 Task: Add Chia Smash Raspberry Superfood Jam to the cart.
Action: Mouse moved to (725, 260)
Screenshot: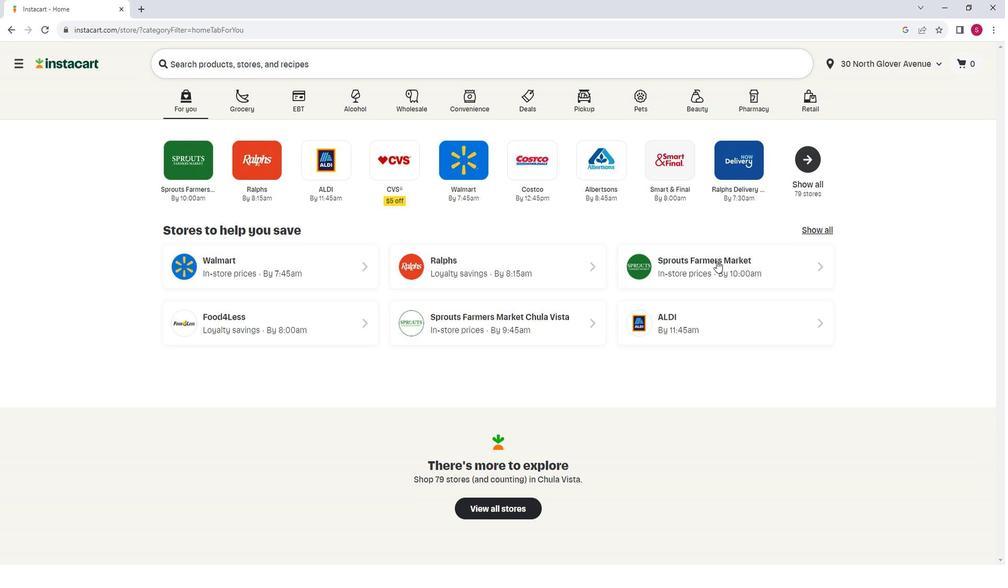 
Action: Mouse pressed left at (725, 260)
Screenshot: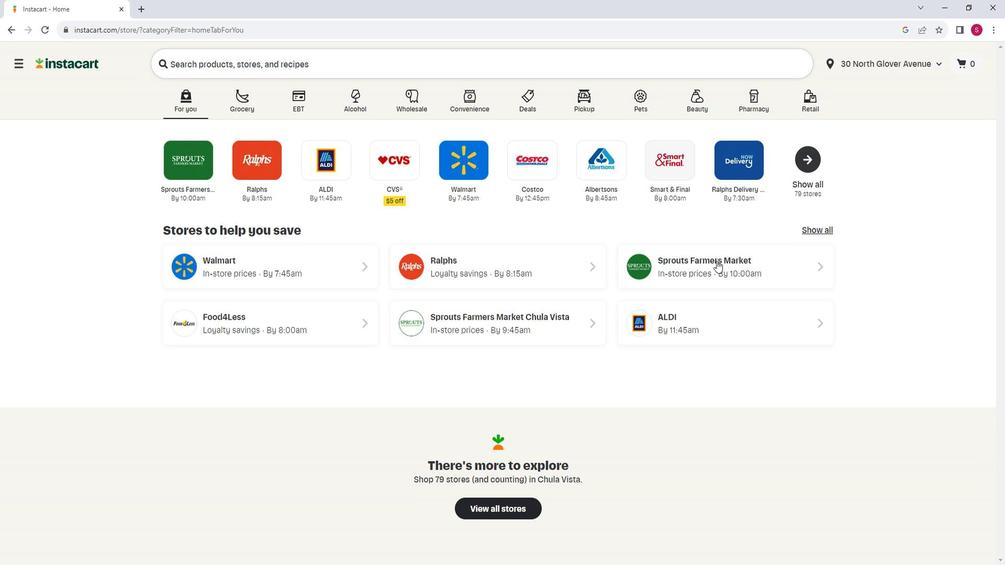 
Action: Mouse moved to (84, 375)
Screenshot: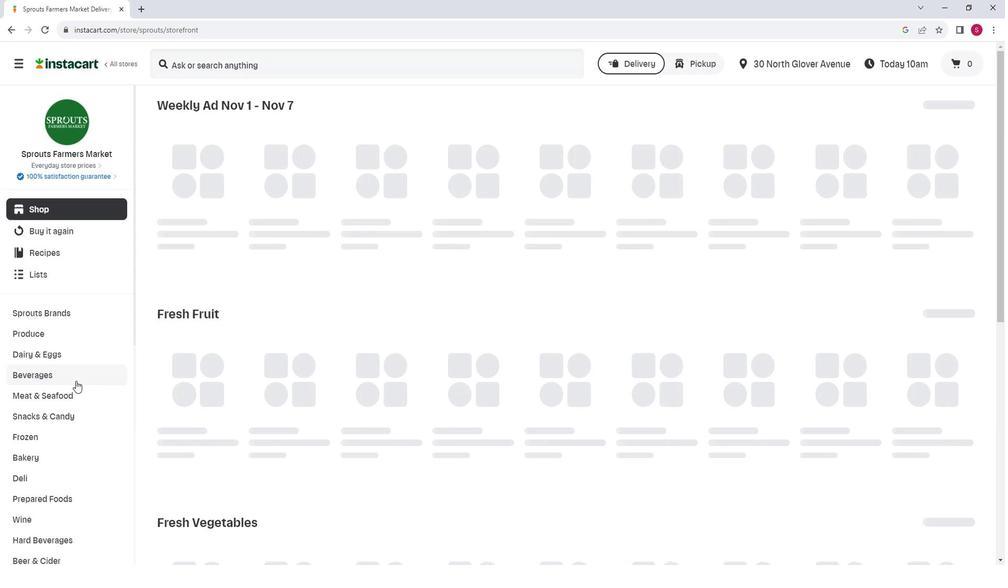 
Action: Mouse scrolled (84, 375) with delta (0, 0)
Screenshot: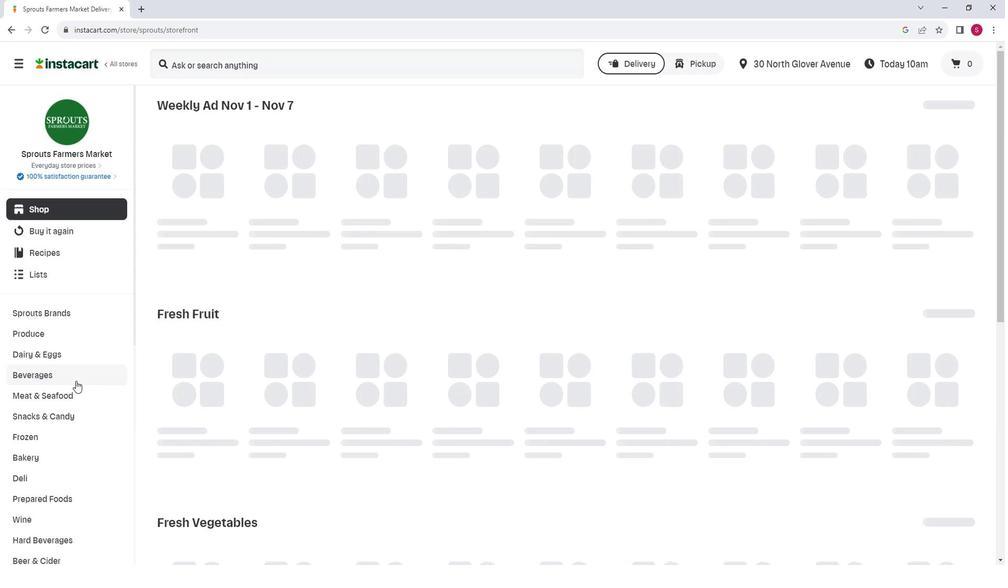 
Action: Mouse scrolled (84, 375) with delta (0, 0)
Screenshot: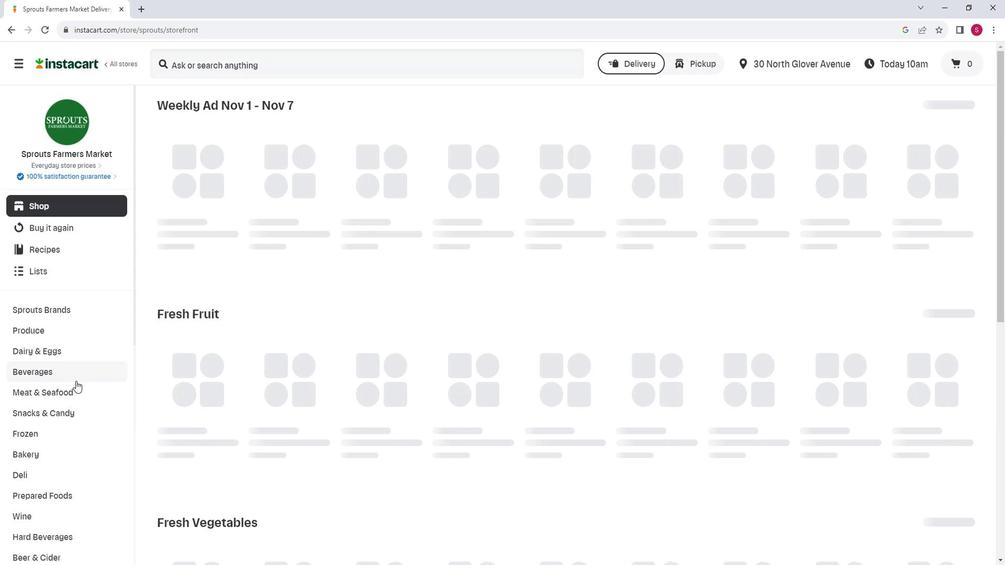 
Action: Mouse moved to (89, 363)
Screenshot: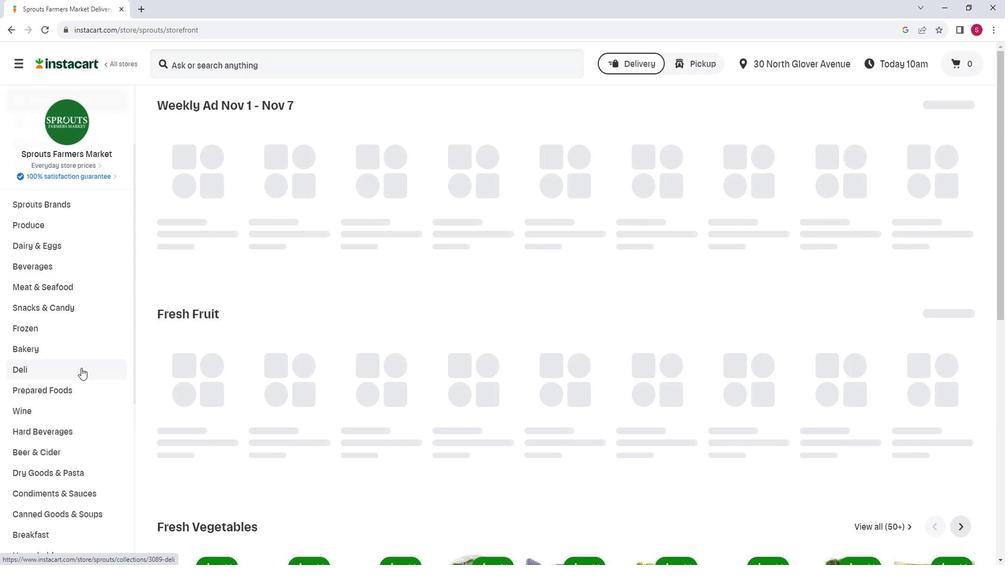 
Action: Mouse scrolled (89, 363) with delta (0, 0)
Screenshot: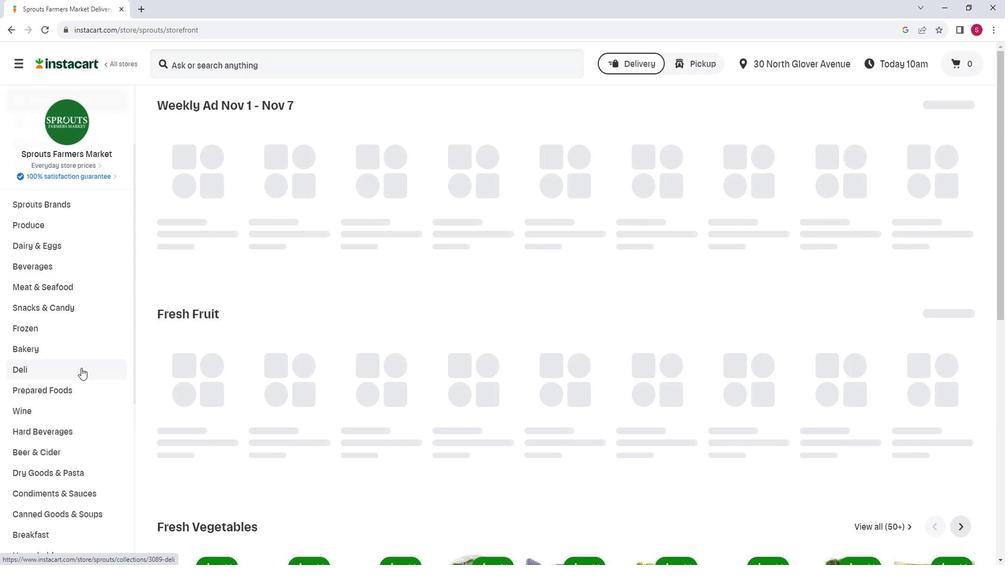 
Action: Mouse moved to (87, 364)
Screenshot: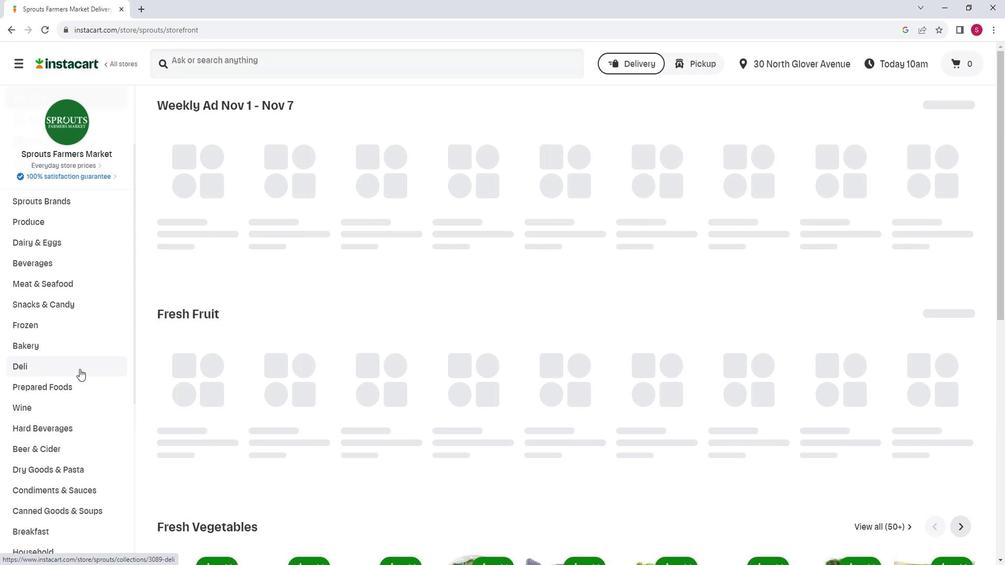 
Action: Mouse scrolled (87, 364) with delta (0, 0)
Screenshot: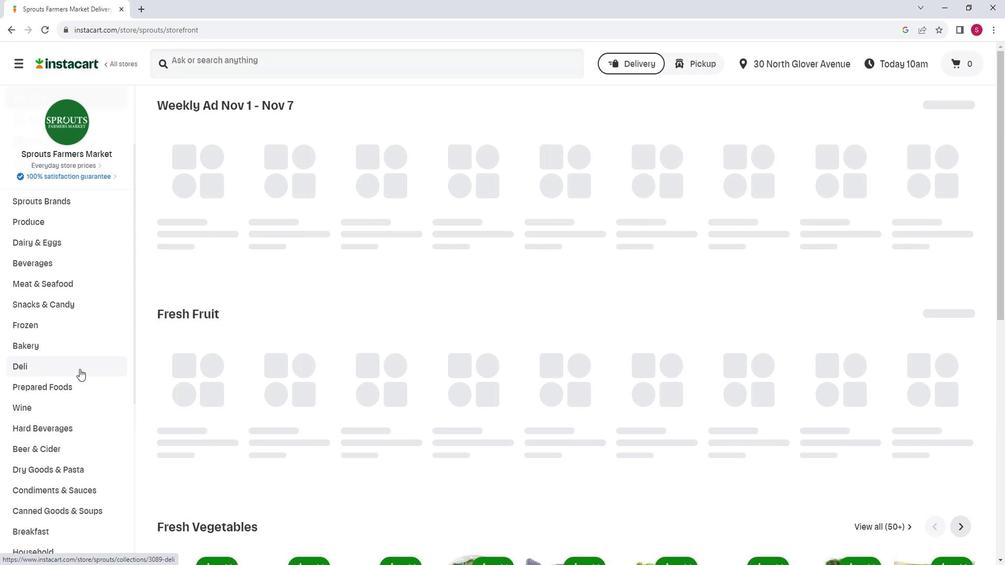 
Action: Mouse scrolled (87, 364) with delta (0, 0)
Screenshot: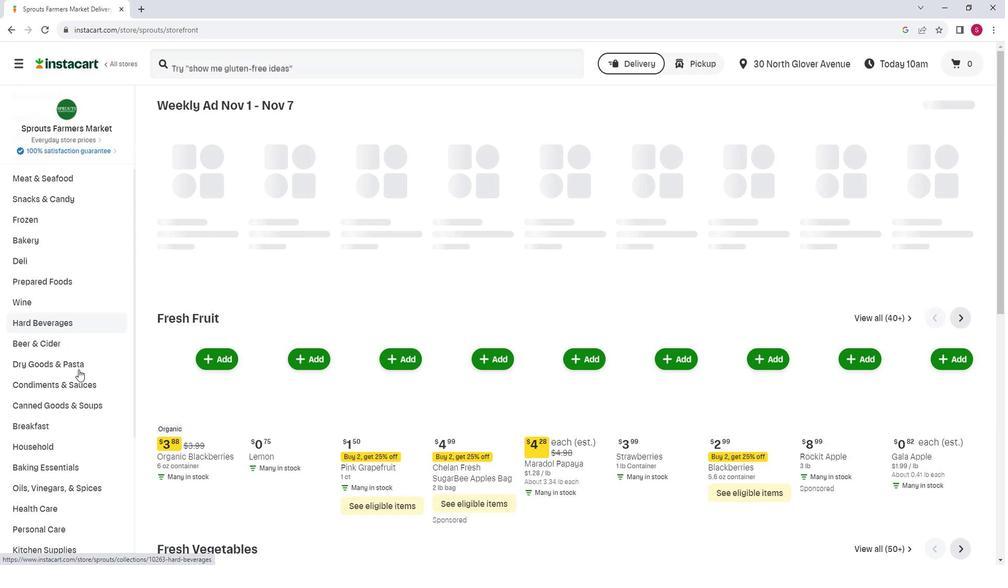 
Action: Mouse moved to (90, 373)
Screenshot: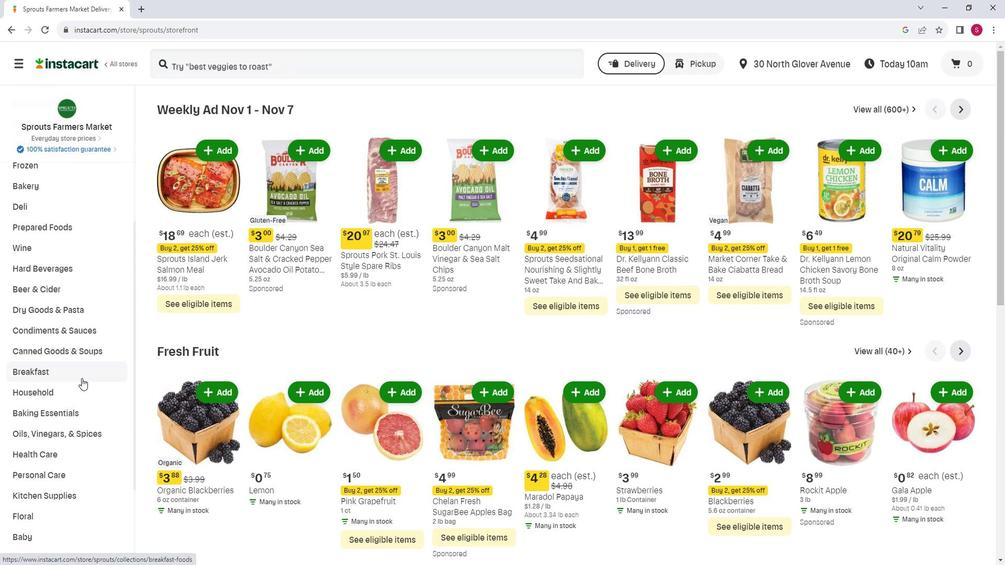 
Action: Mouse pressed left at (90, 373)
Screenshot: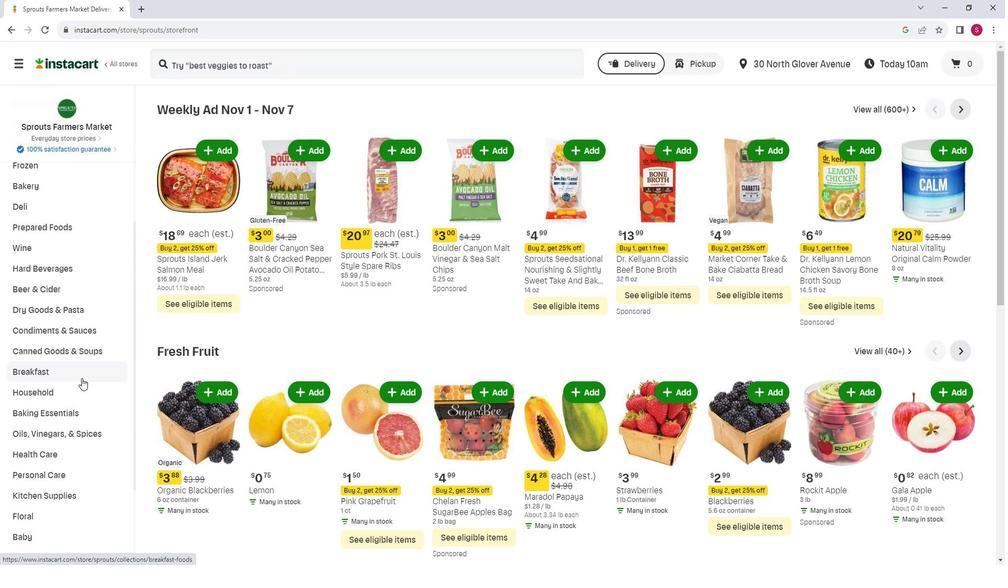 
Action: Mouse moved to (639, 143)
Screenshot: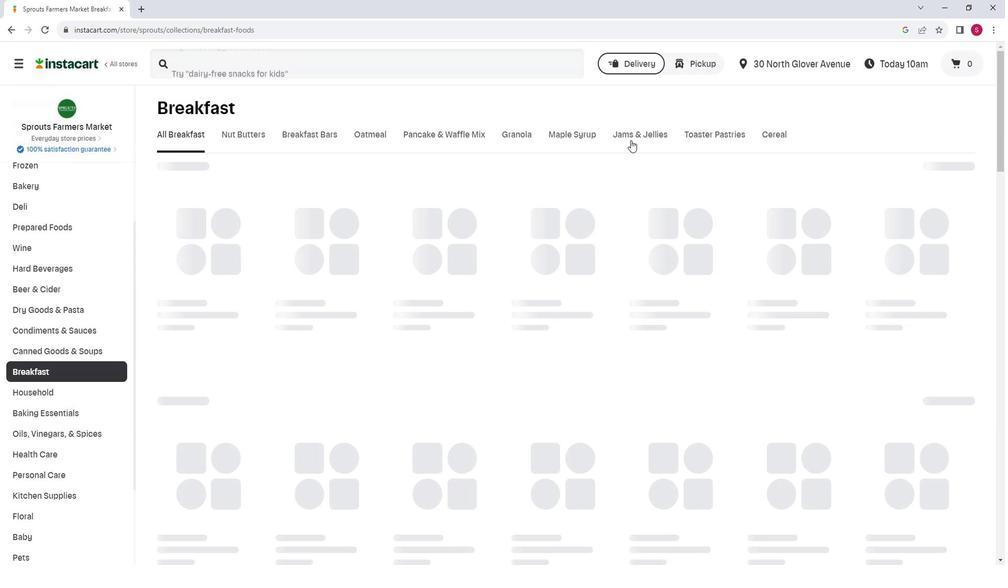 
Action: Mouse pressed left at (639, 143)
Screenshot: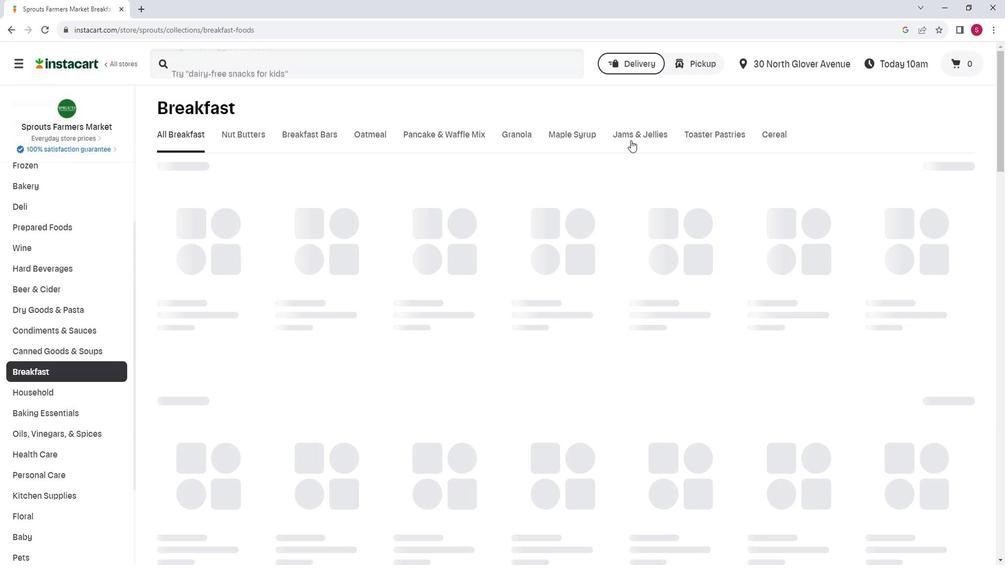 
Action: Mouse moved to (251, 181)
Screenshot: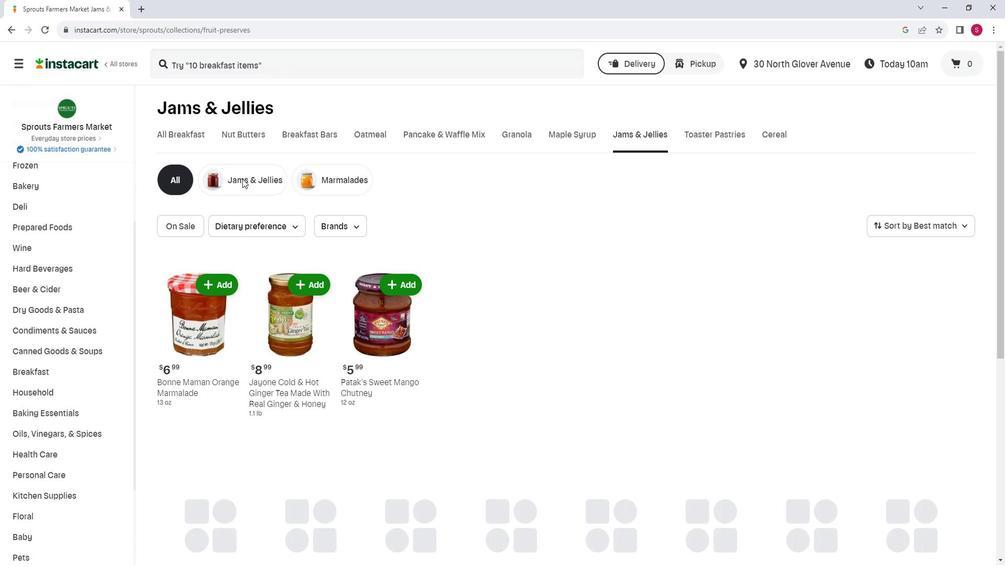 
Action: Mouse pressed left at (251, 181)
Screenshot: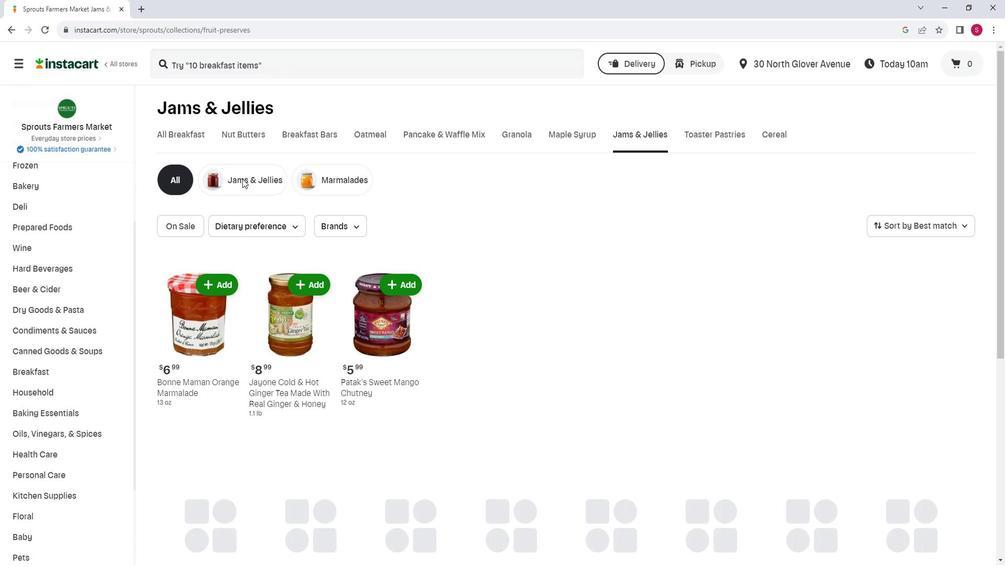 
Action: Mouse moved to (255, 183)
Screenshot: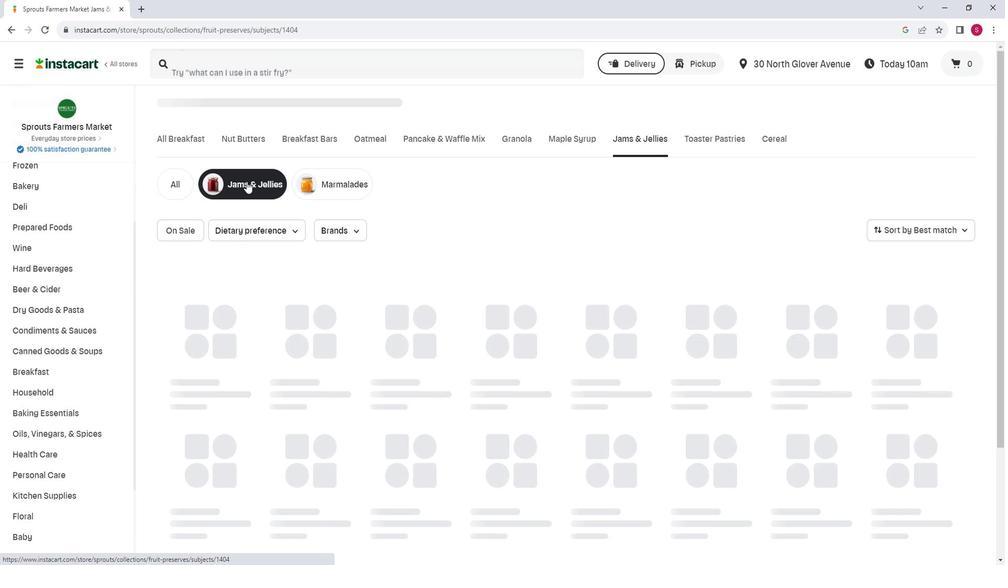
Action: Mouse pressed left at (255, 183)
Screenshot: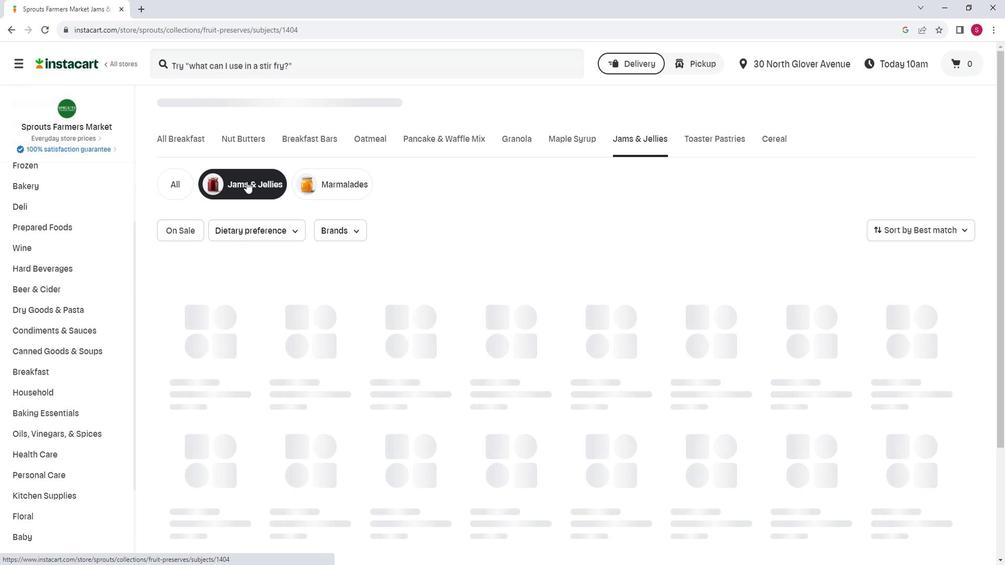 
Action: Mouse moved to (573, 229)
Screenshot: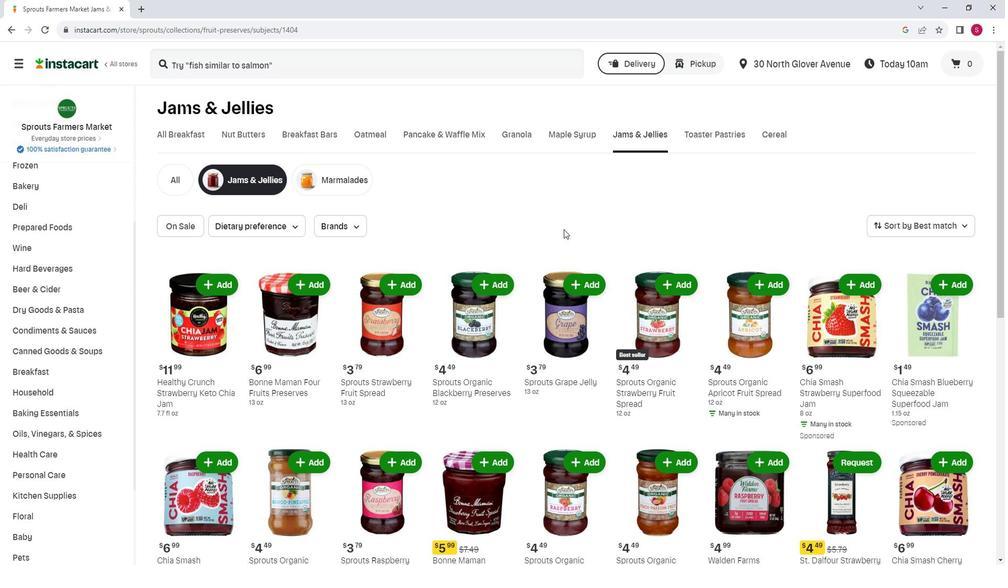 
Action: Mouse scrolled (573, 229) with delta (0, 0)
Screenshot: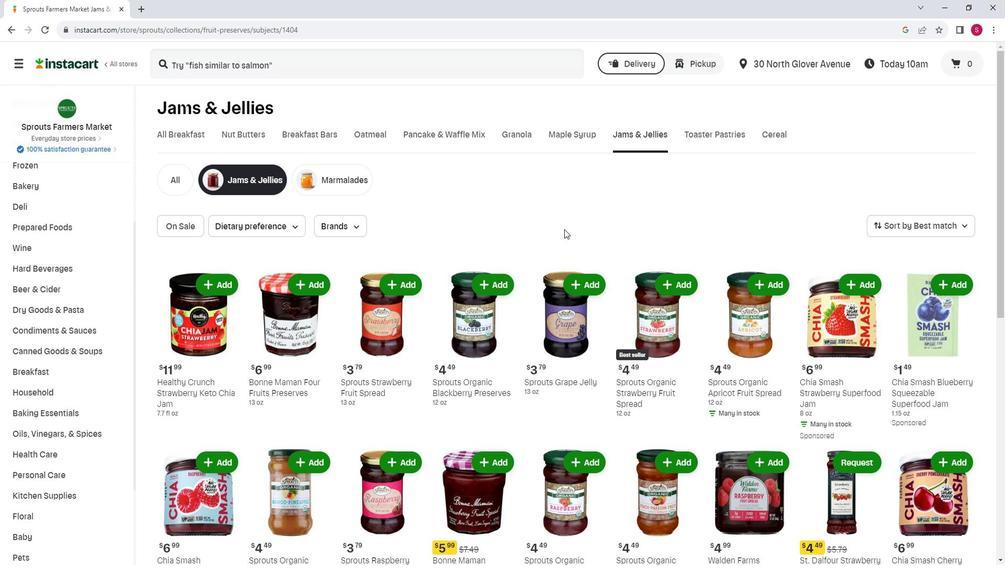 
Action: Mouse moved to (573, 229)
Screenshot: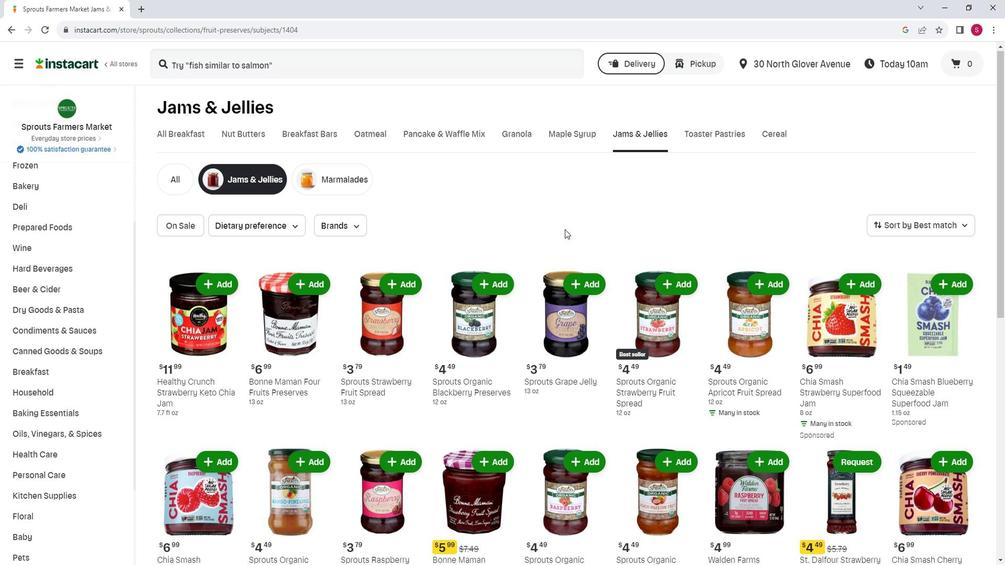 
Action: Mouse scrolled (573, 229) with delta (0, 0)
Screenshot: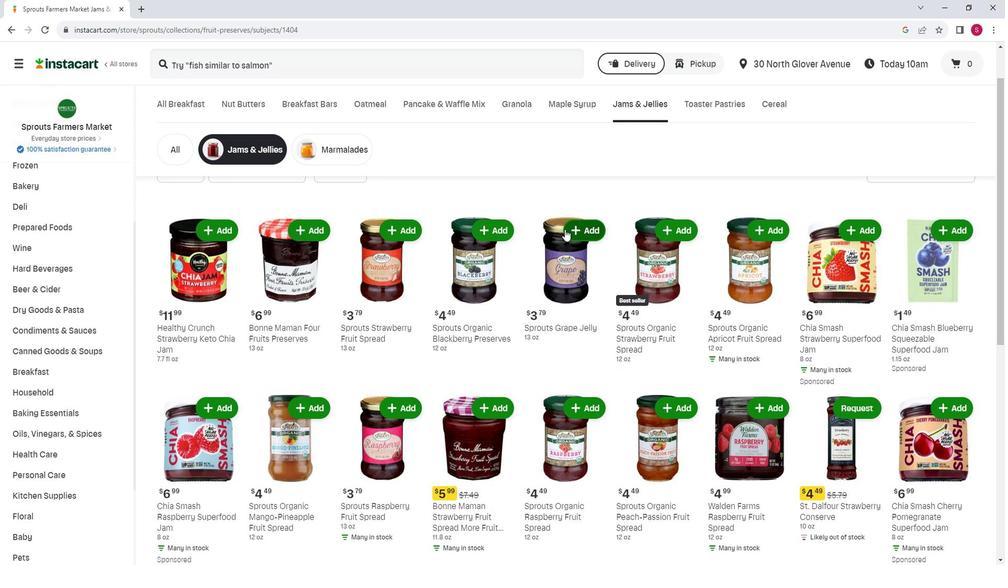 
Action: Mouse moved to (531, 264)
Screenshot: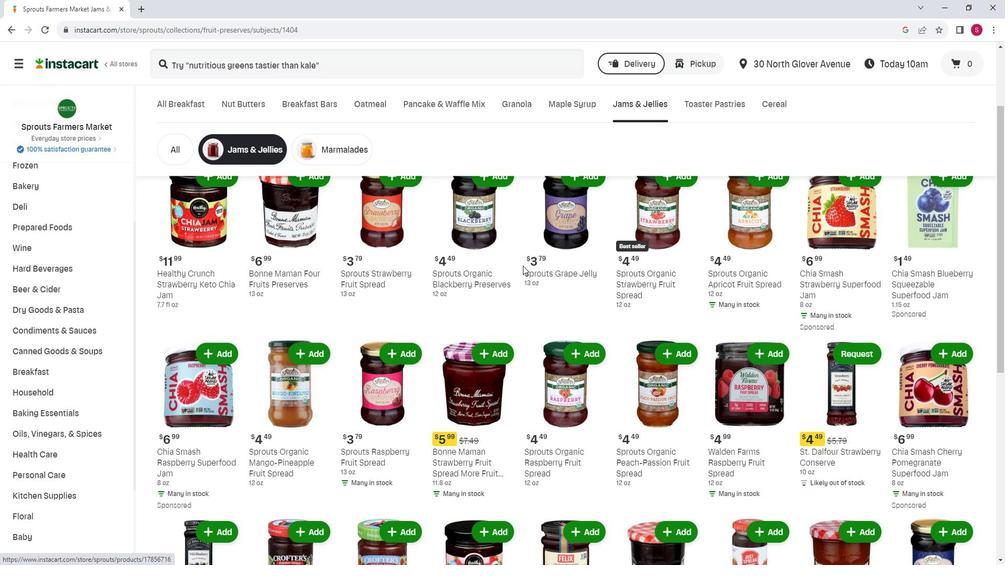 
Action: Mouse scrolled (531, 264) with delta (0, 0)
Screenshot: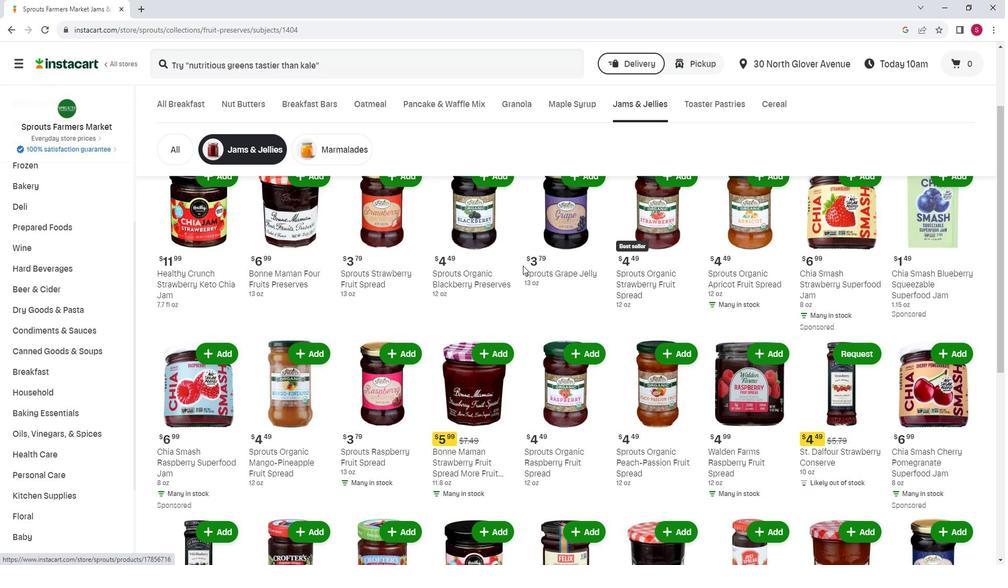 
Action: Mouse moved to (241, 294)
Screenshot: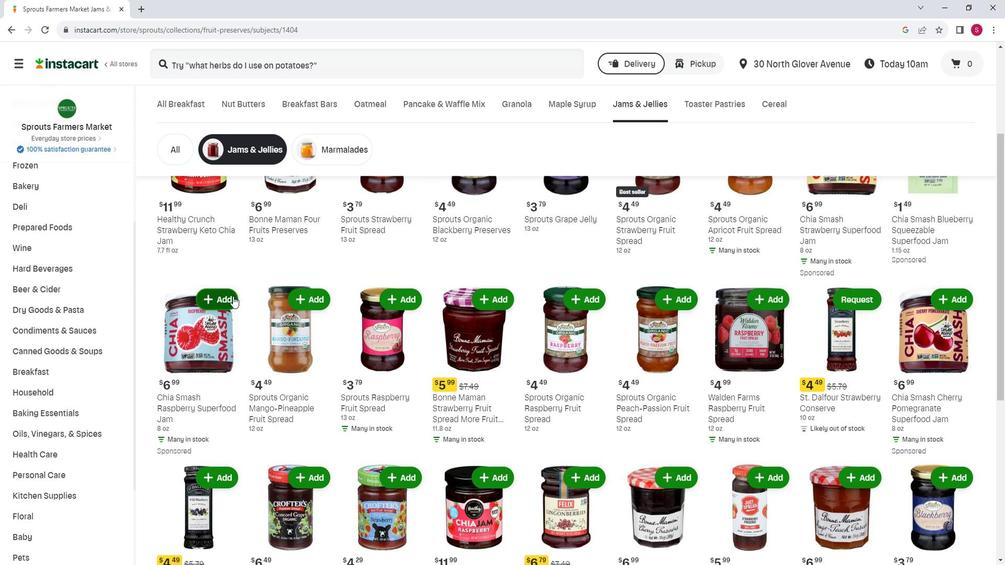 
Action: Mouse pressed left at (241, 294)
Screenshot: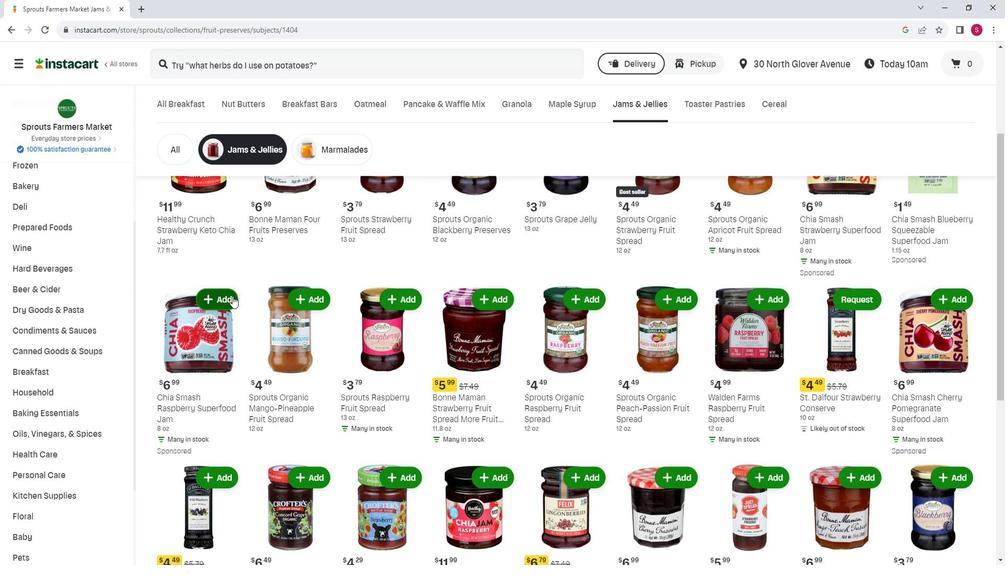 
Action: Mouse moved to (241, 271)
Screenshot: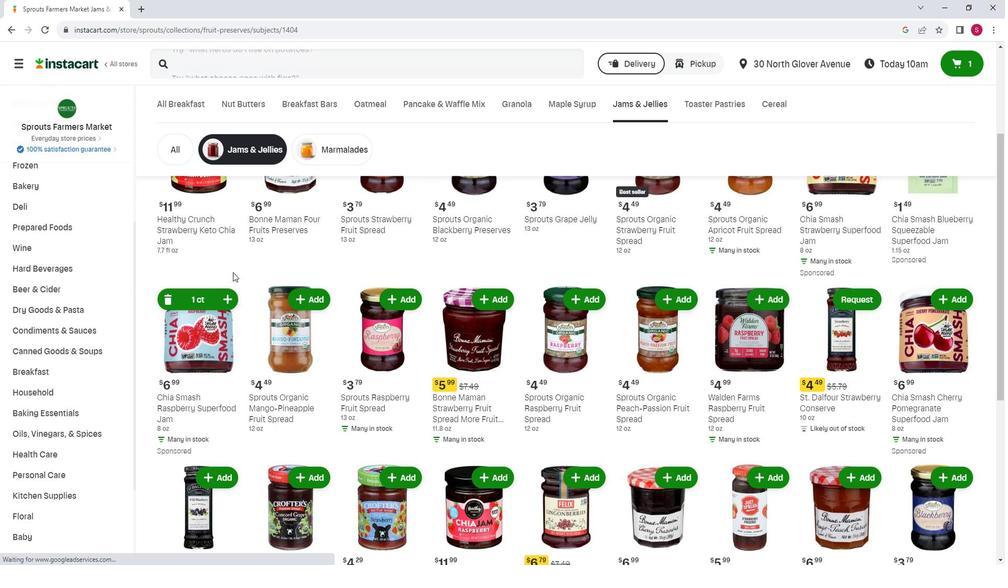 
